 Task: Toggle line comments on and off in the current file.
Action: Mouse moved to (87, 42)
Screenshot: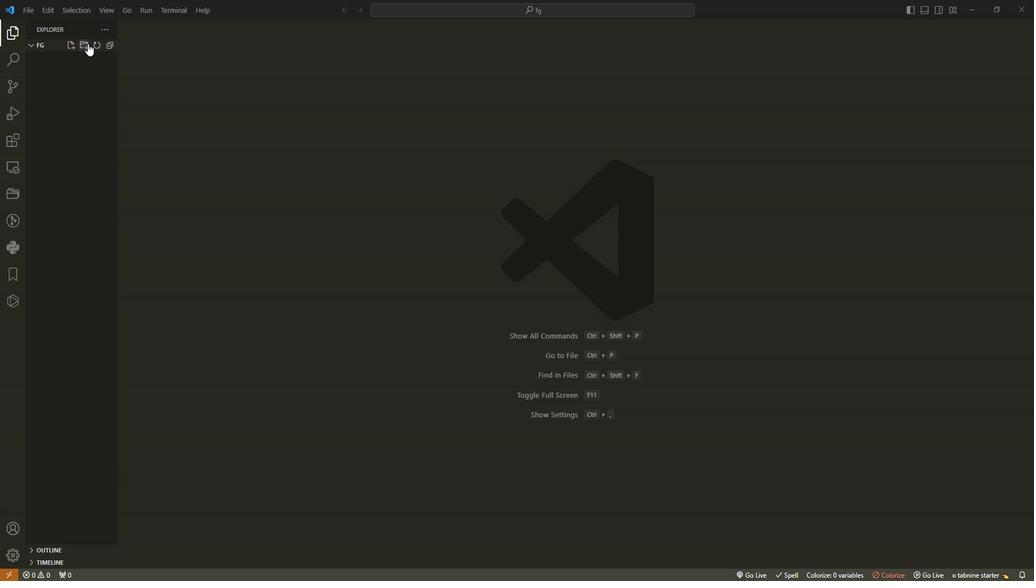 
Action: Mouse pressed left at (87, 42)
Screenshot: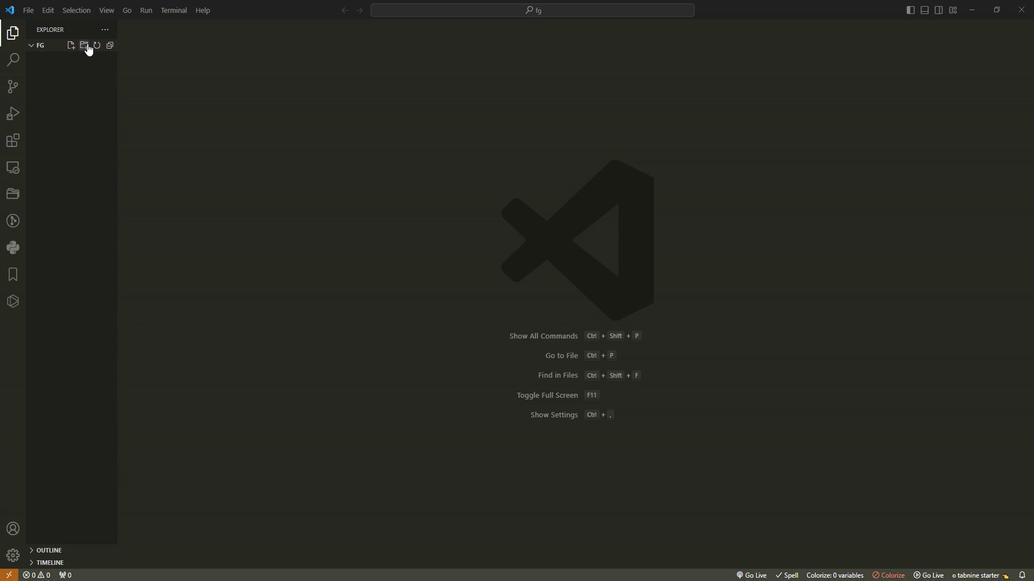 
Action: Key pressed new<Key.enter>
Screenshot: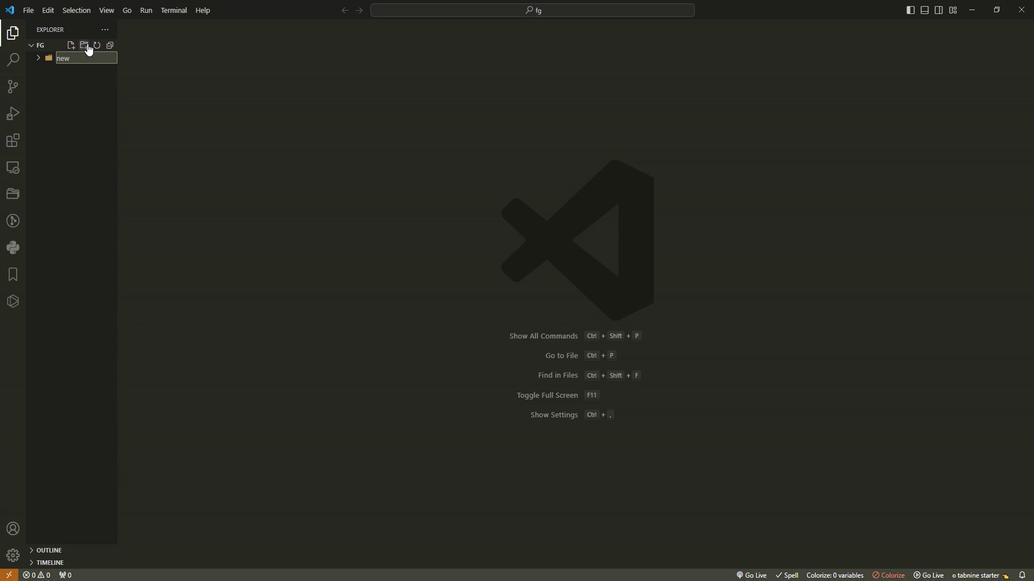 
Action: Mouse moved to (74, 57)
Screenshot: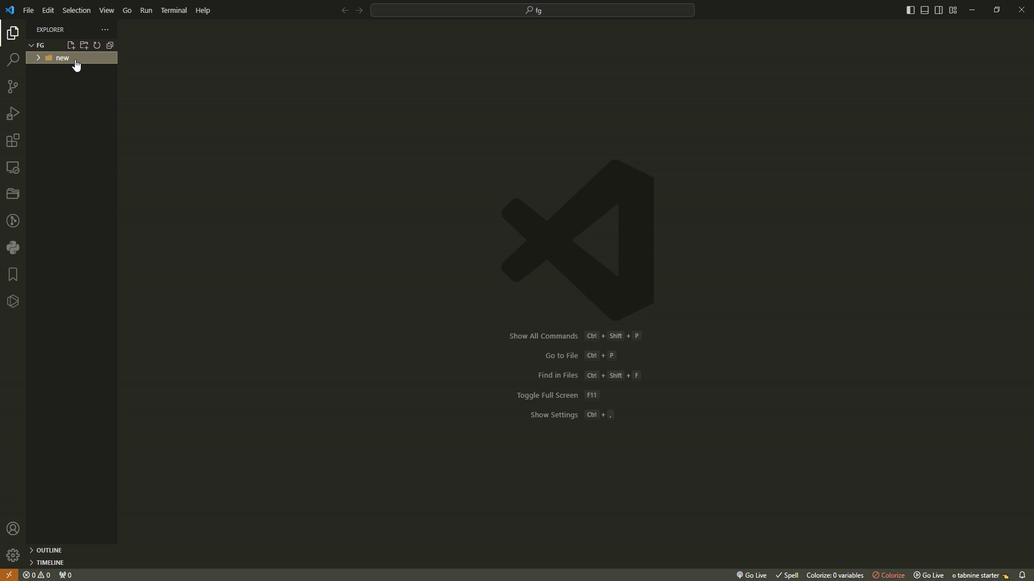 
Action: Mouse pressed left at (74, 57)
Screenshot: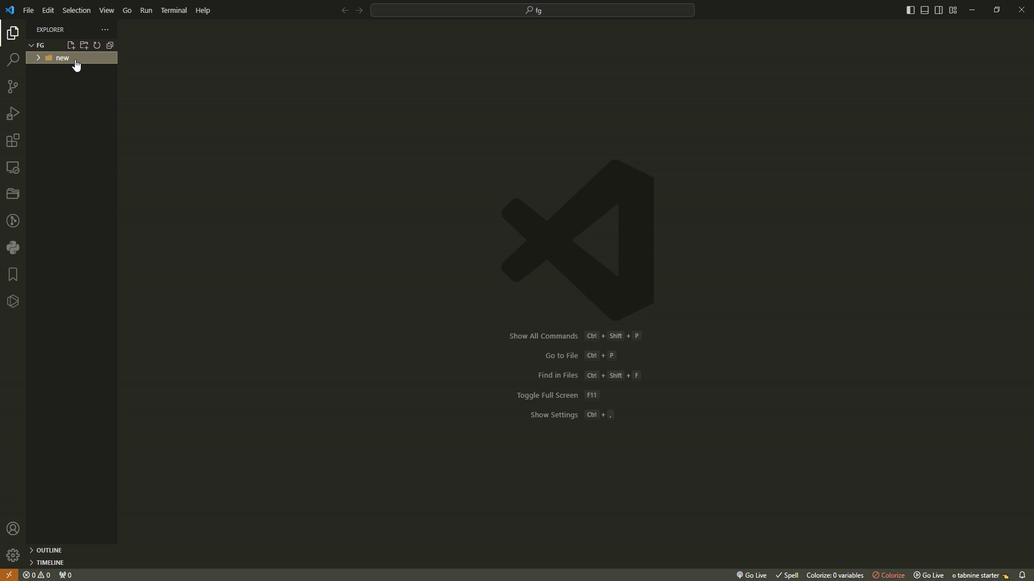 
Action: Mouse moved to (68, 39)
Screenshot: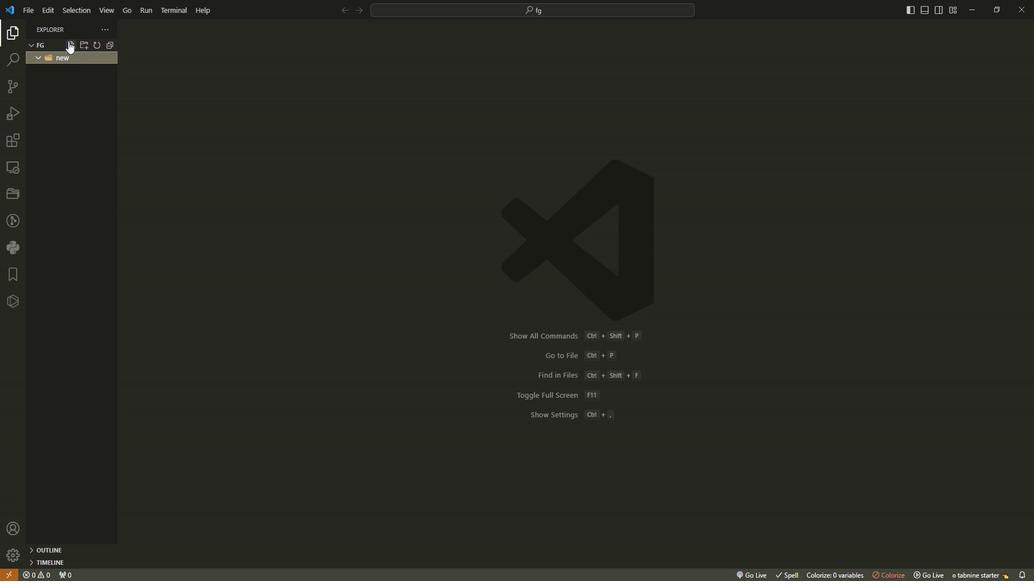
Action: Mouse pressed left at (68, 39)
Screenshot: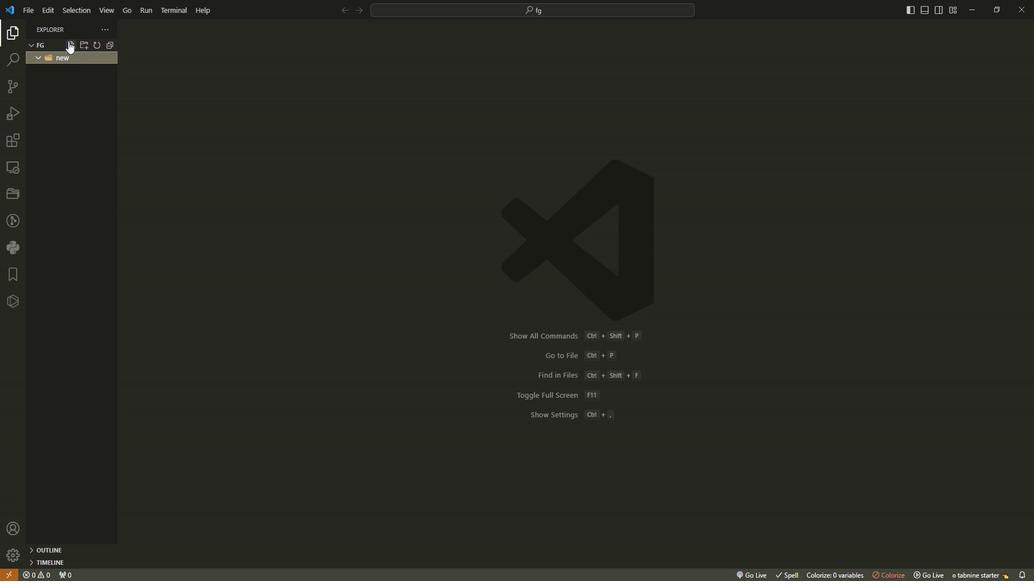 
Action: Key pressed index.html
Screenshot: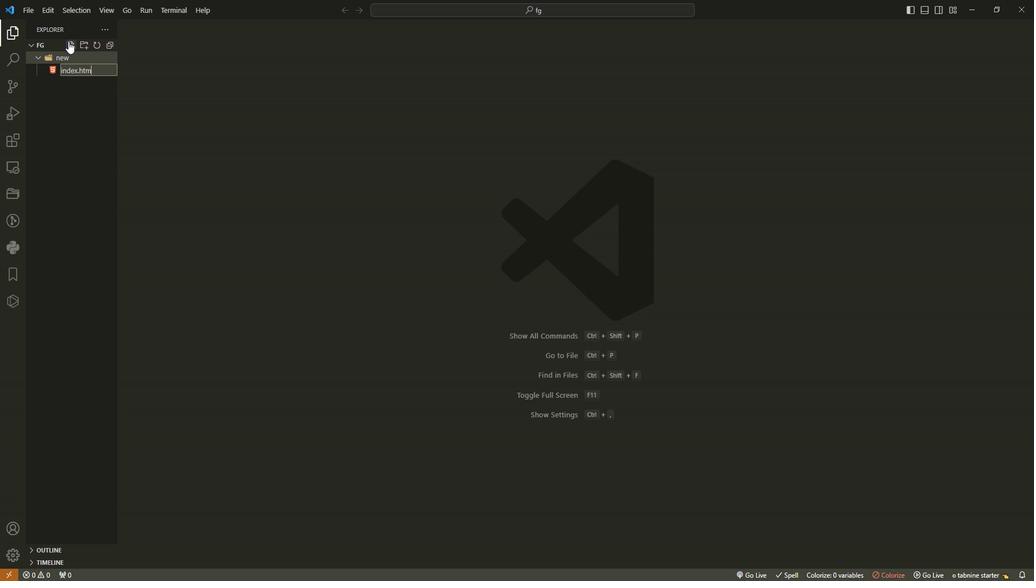 
Action: Mouse moved to (99, 74)
Screenshot: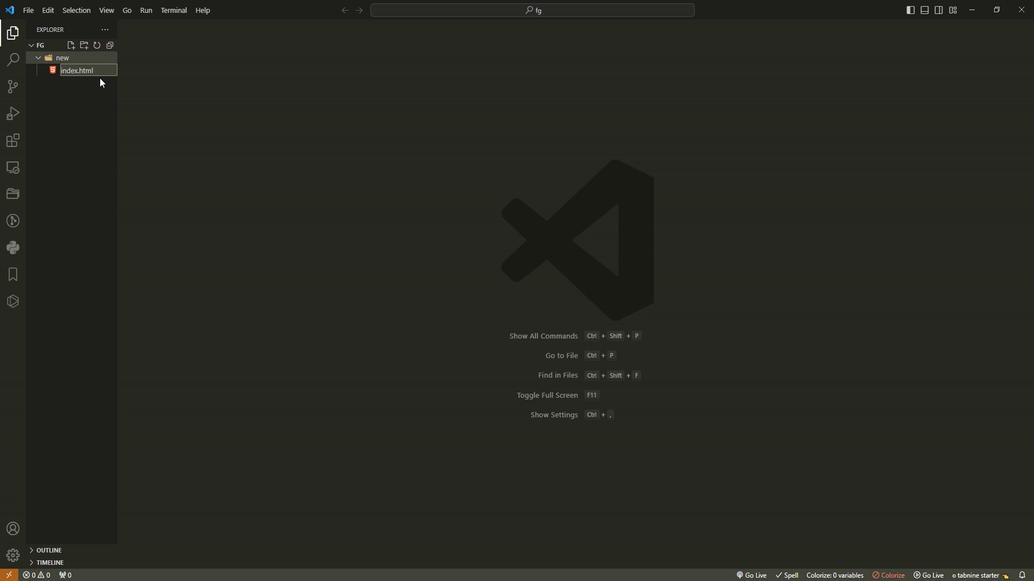 
Action: Key pressed <Key.enter>
Screenshot: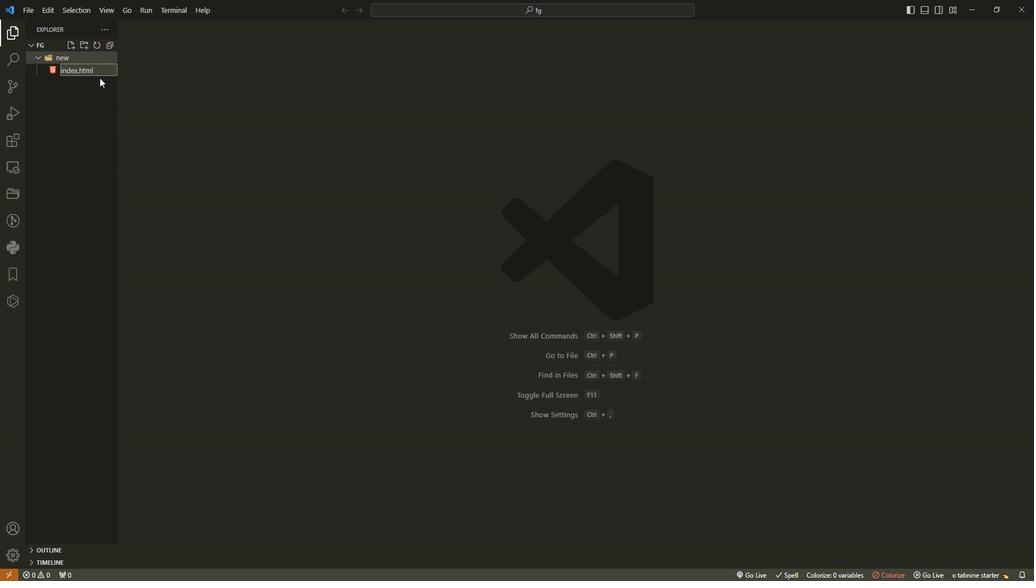 
Action: Mouse moved to (88, 65)
Screenshot: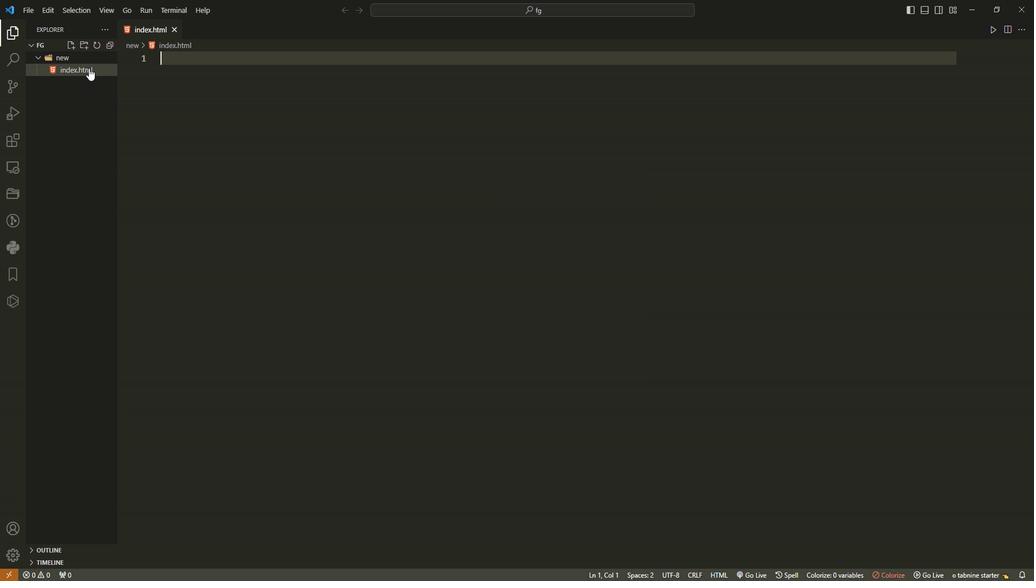 
Action: Mouse pressed left at (88, 65)
Screenshot: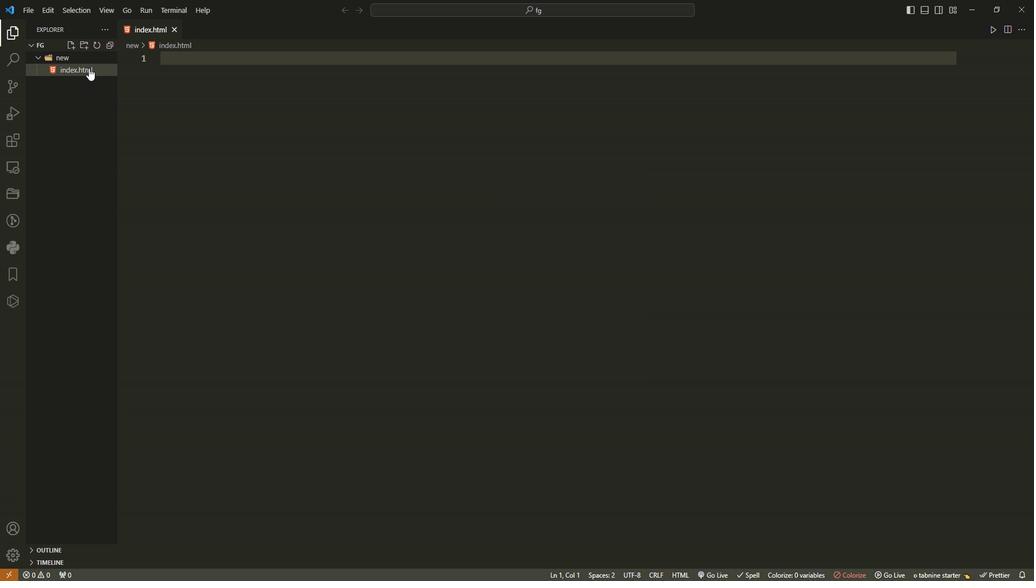 
Action: Mouse moved to (175, 53)
Screenshot: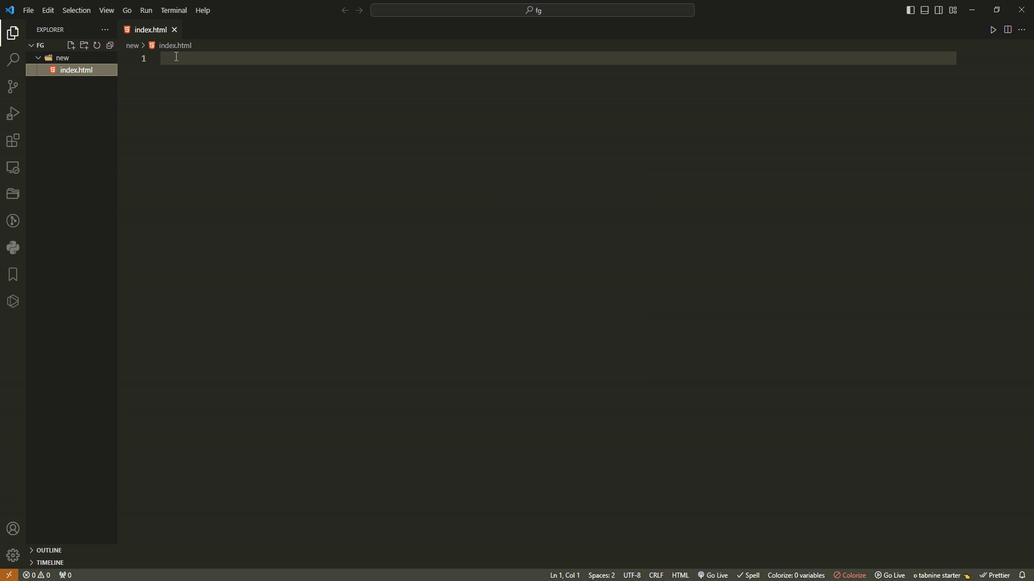 
Action: Mouse pressed left at (175, 53)
Screenshot: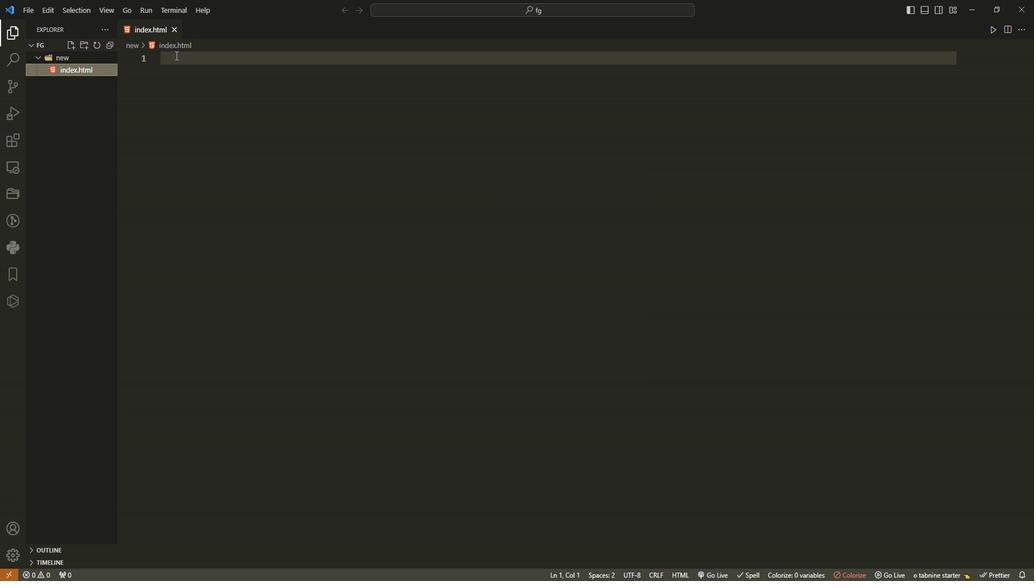 
Action: Mouse moved to (182, 92)
Screenshot: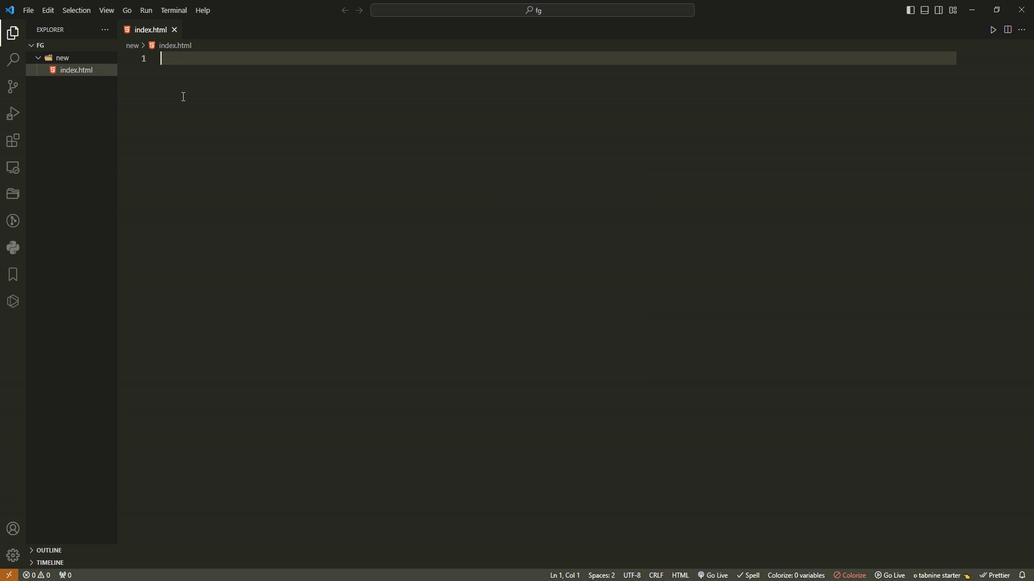 
Action: Key pressed <Key.shift><Key.shift><Key.shift><Key.shift>!
Screenshot: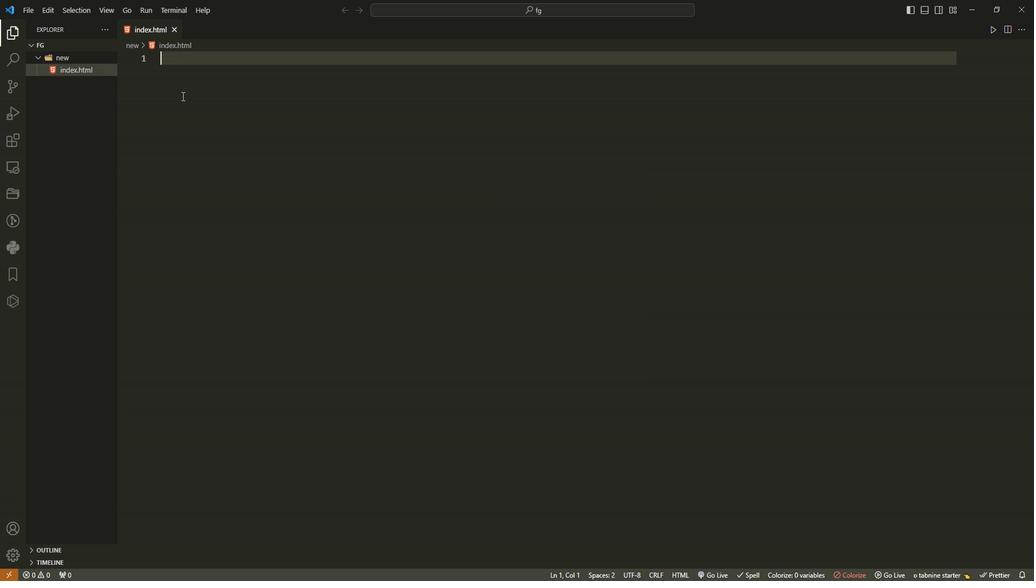 
Action: Mouse moved to (178, 81)
Screenshot: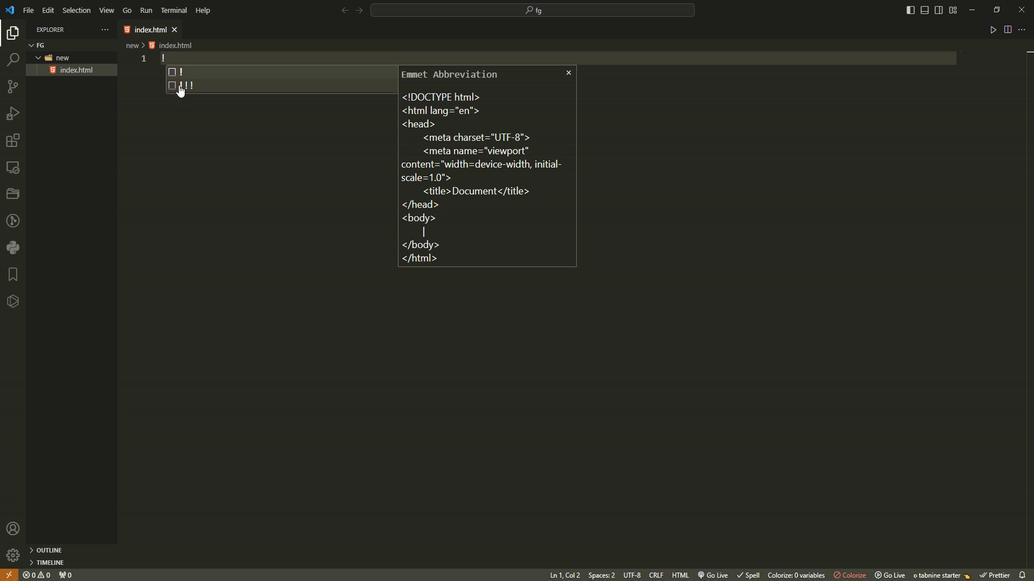 
Action: Mouse pressed left at (178, 81)
Screenshot: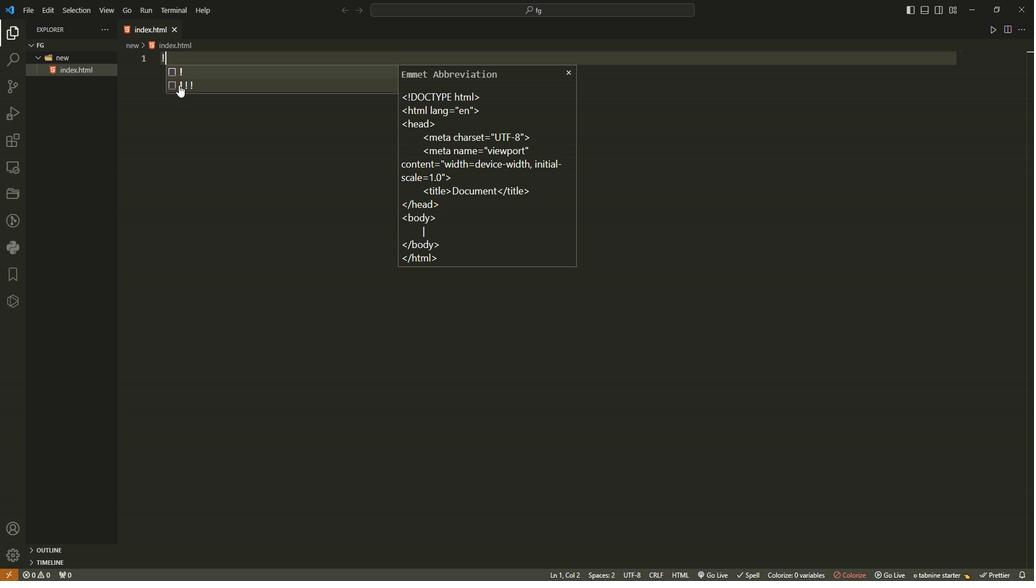 
Action: Key pressed ctrl+Z<Key.backspace><Key.shift>!
Screenshot: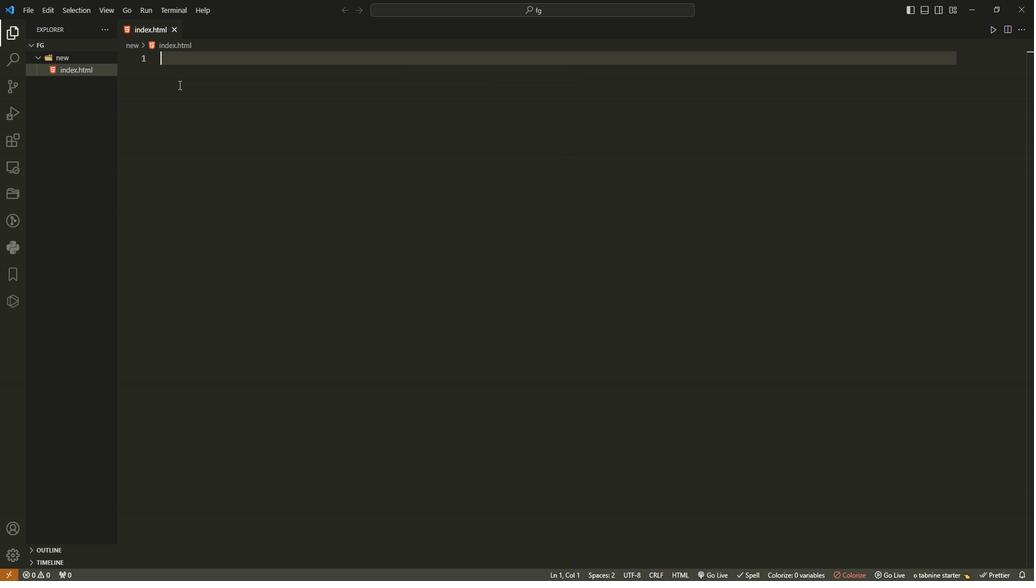 
Action: Mouse moved to (186, 64)
Screenshot: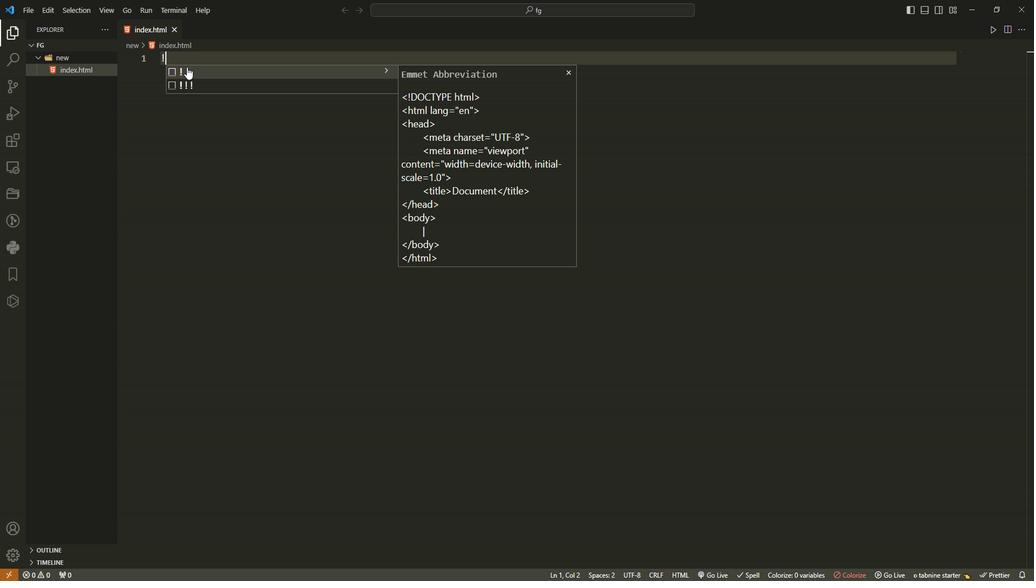 
Action: Mouse pressed left at (186, 64)
Screenshot: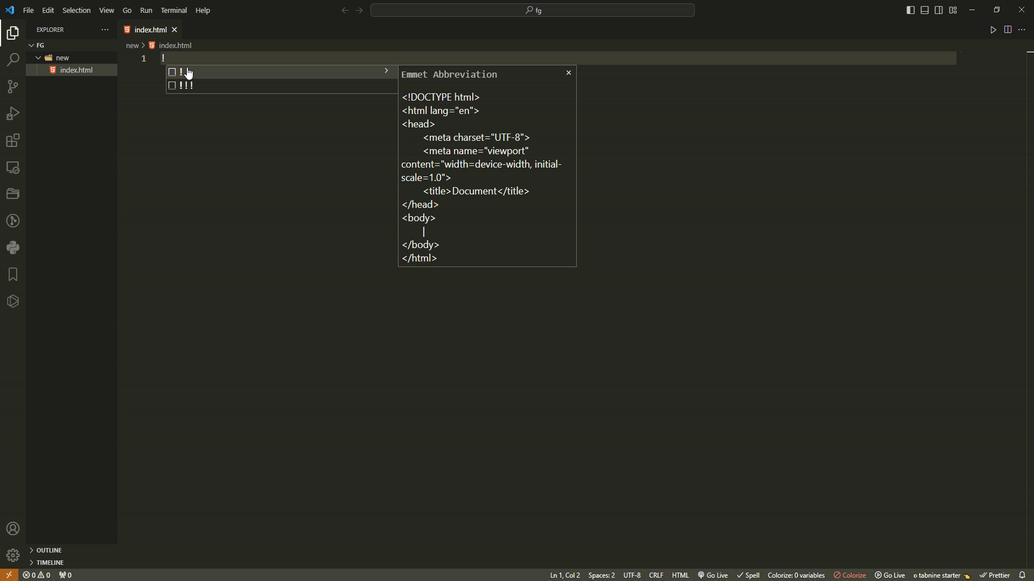 
Action: Mouse moved to (379, 202)
Screenshot: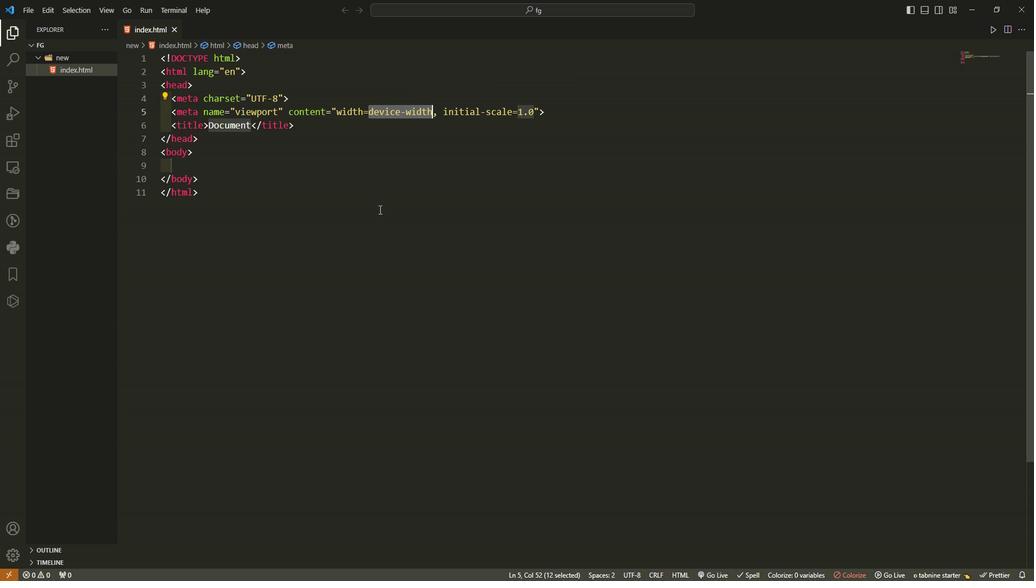 
Action: Mouse pressed left at (379, 202)
Screenshot: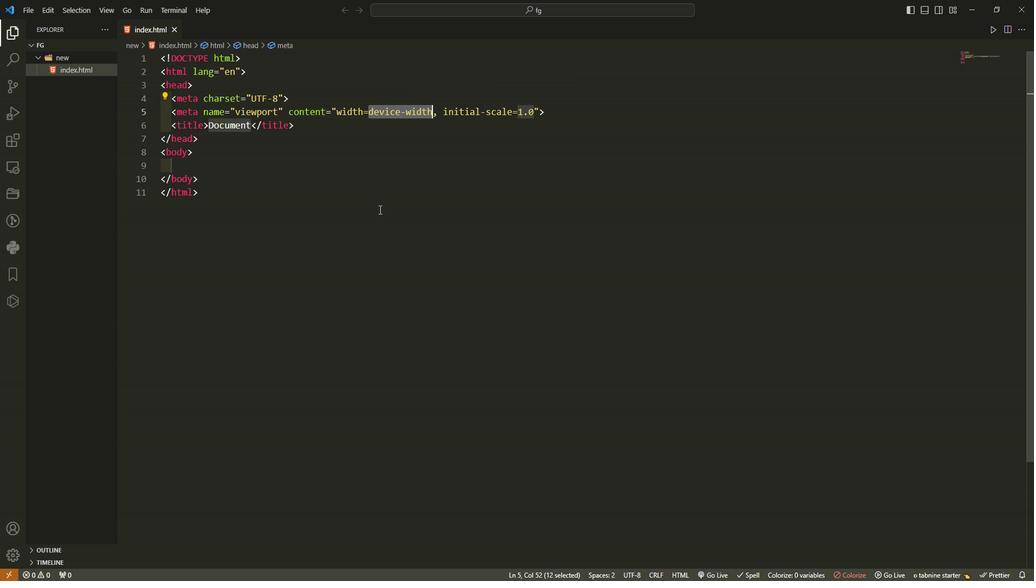 
Action: Mouse moved to (210, 159)
Screenshot: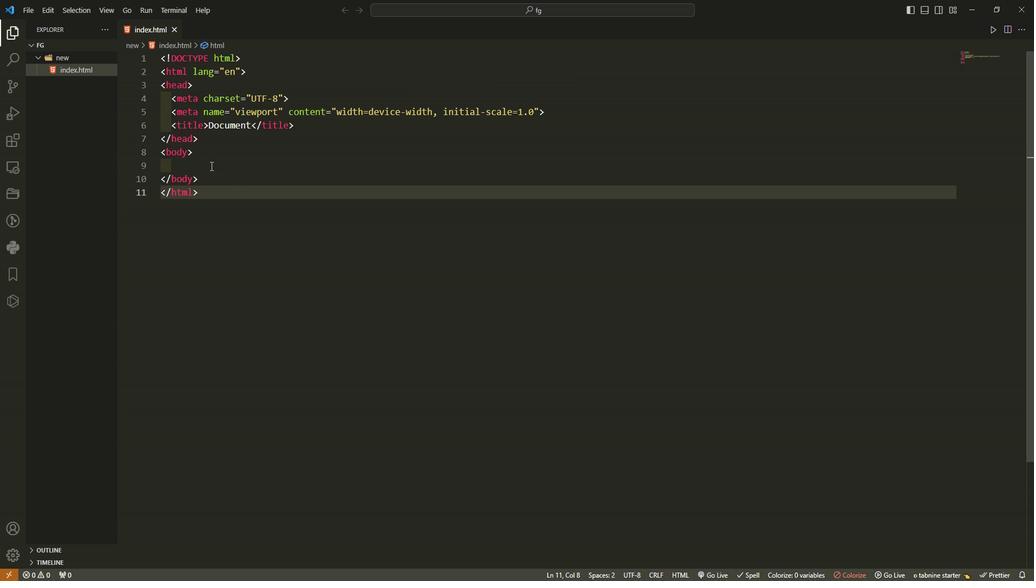 
Action: Mouse pressed left at (210, 159)
Screenshot: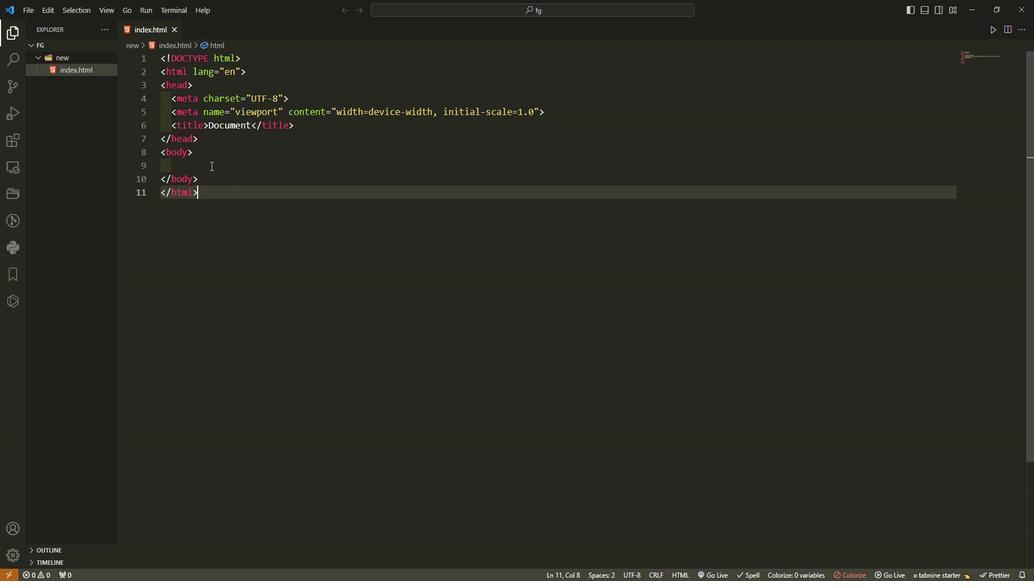 
Action: Mouse moved to (162, 56)
Screenshot: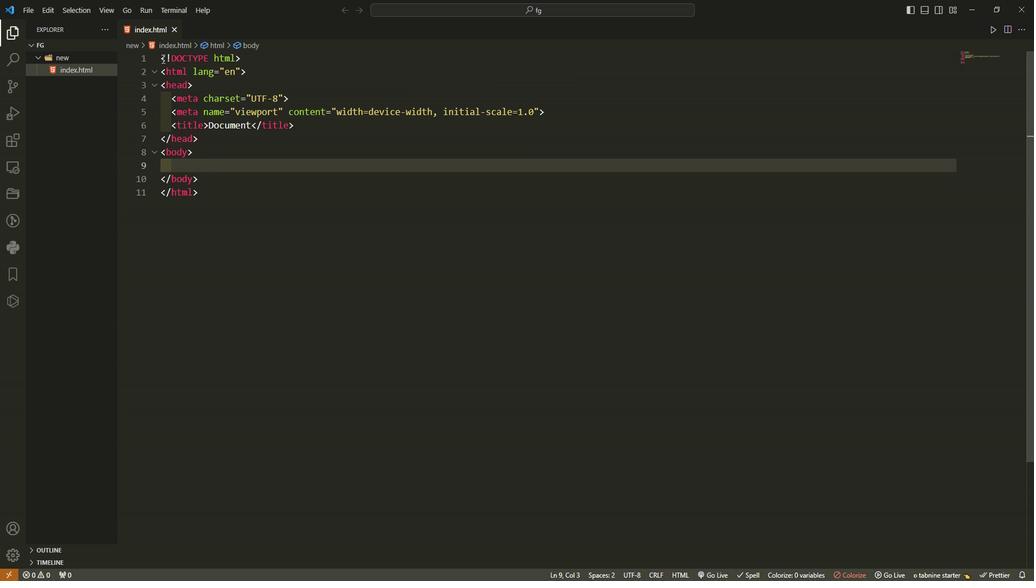 
Action: Mouse pressed left at (162, 56)
Screenshot: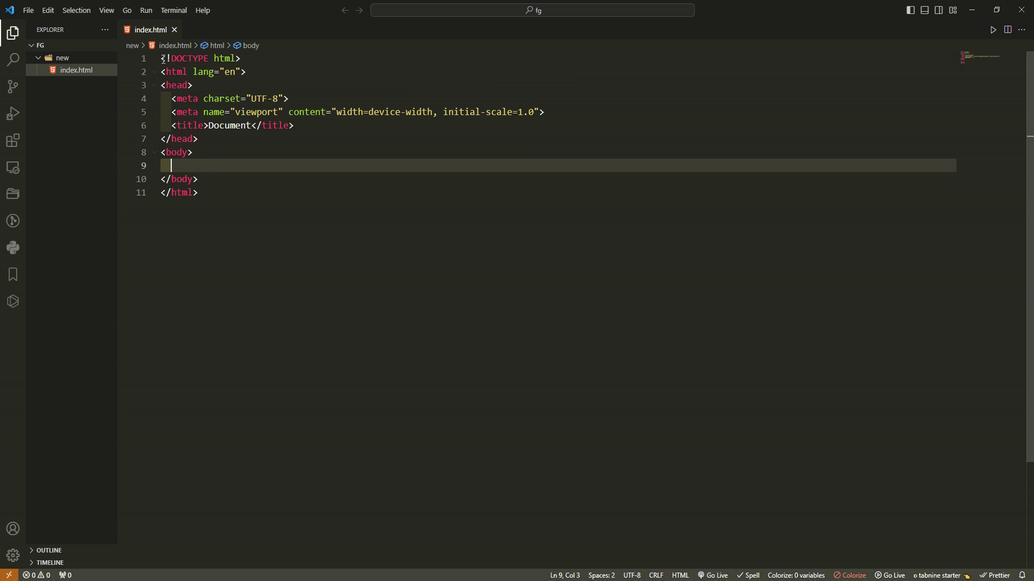 
Action: Mouse moved to (248, 191)
Screenshot: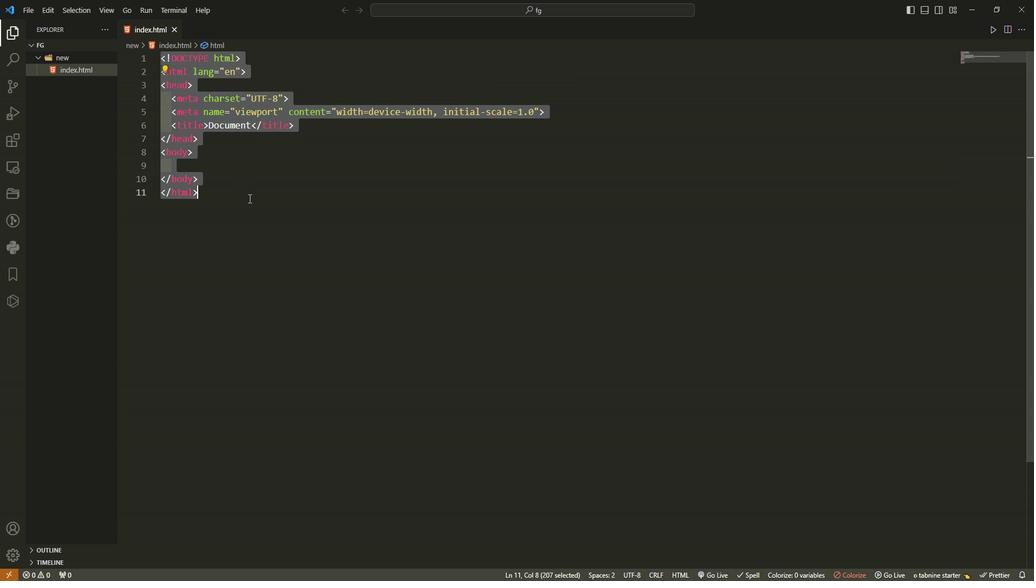 
Action: Key pressed <<191>>
Screenshot: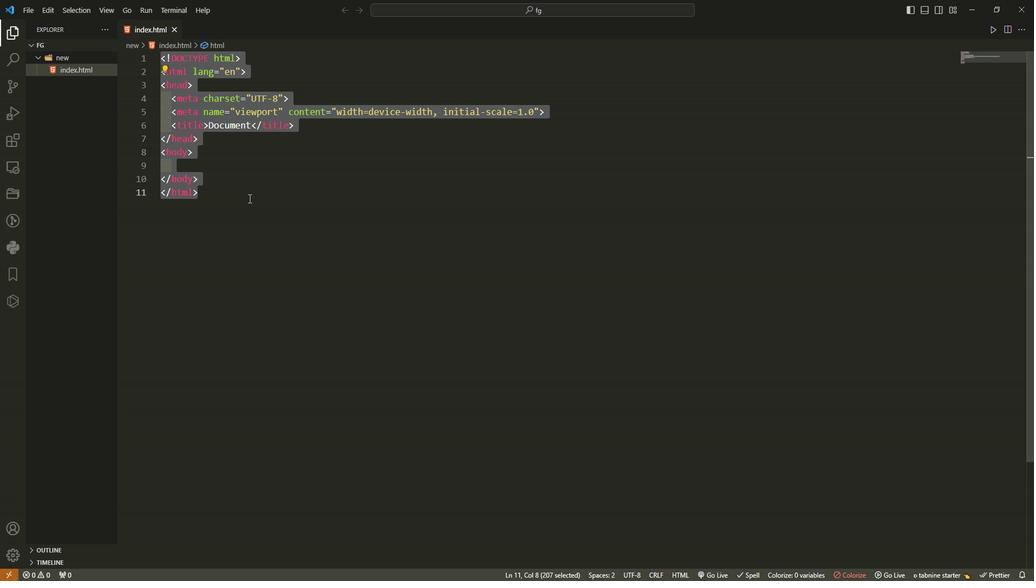 
Action: Mouse moved to (241, 195)
Screenshot: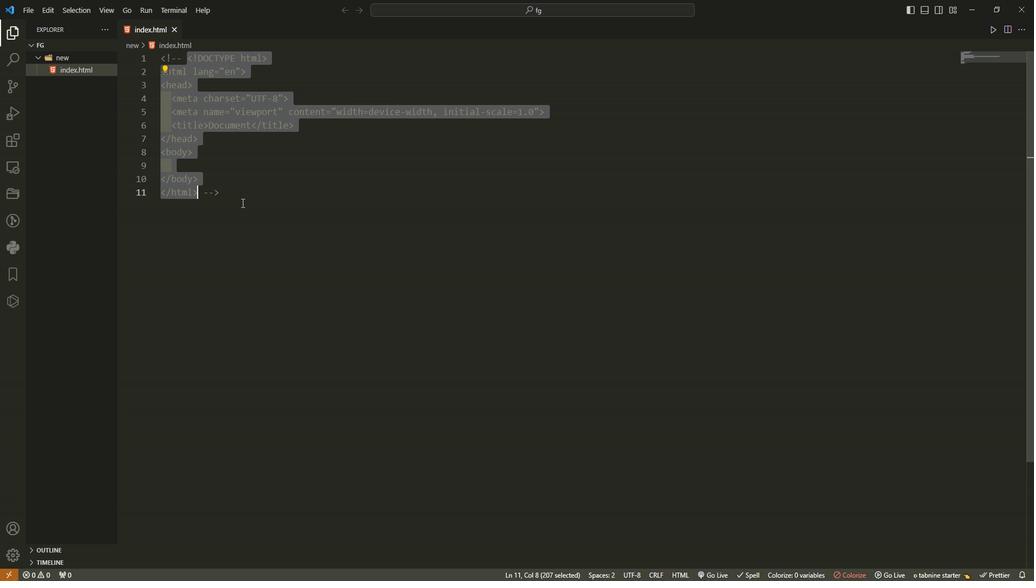 
Action: Key pressed ctrl+Z
Screenshot: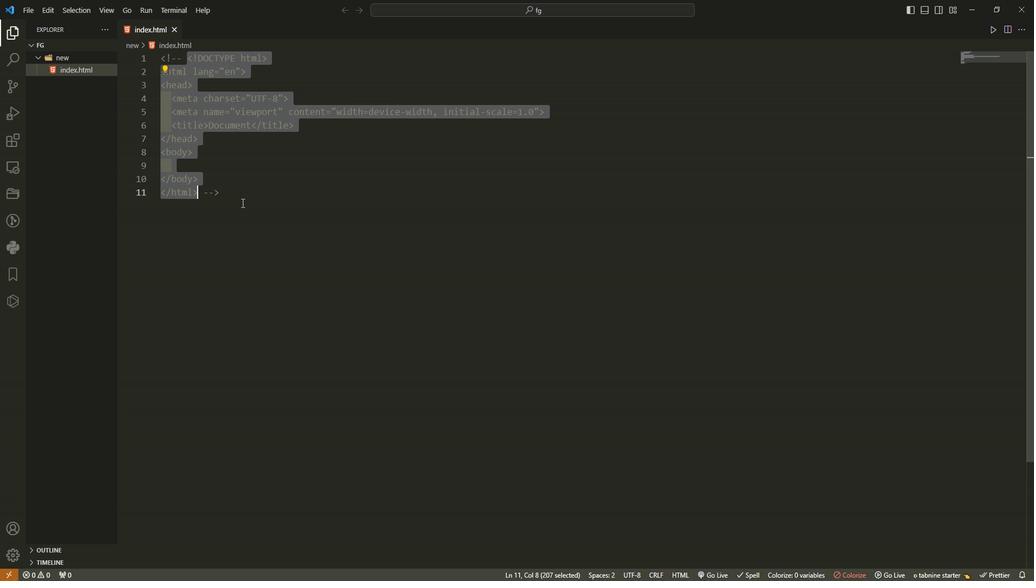 
Action: Mouse moved to (238, 229)
Screenshot: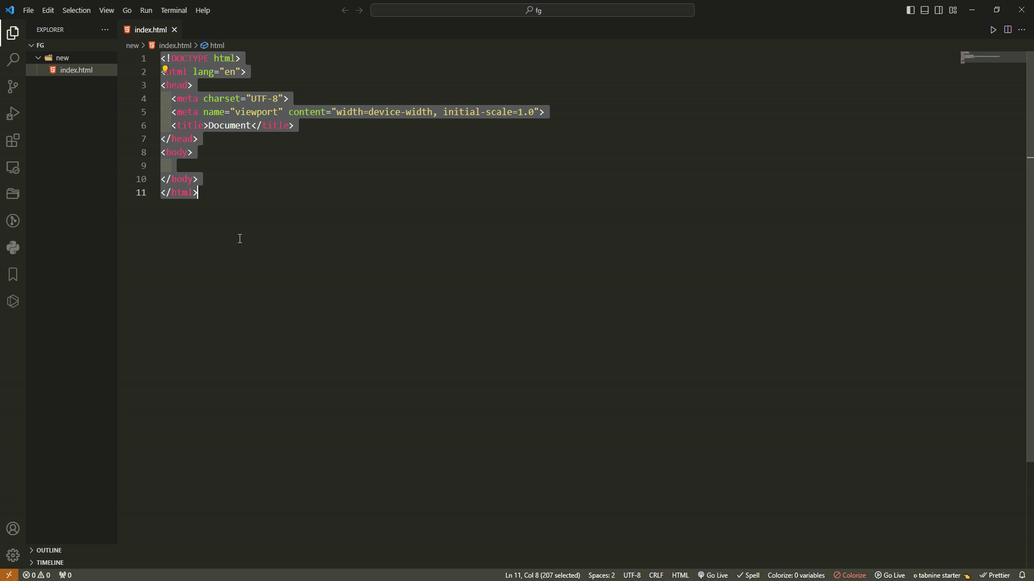 
Action: Mouse pressed left at (238, 229)
Screenshot: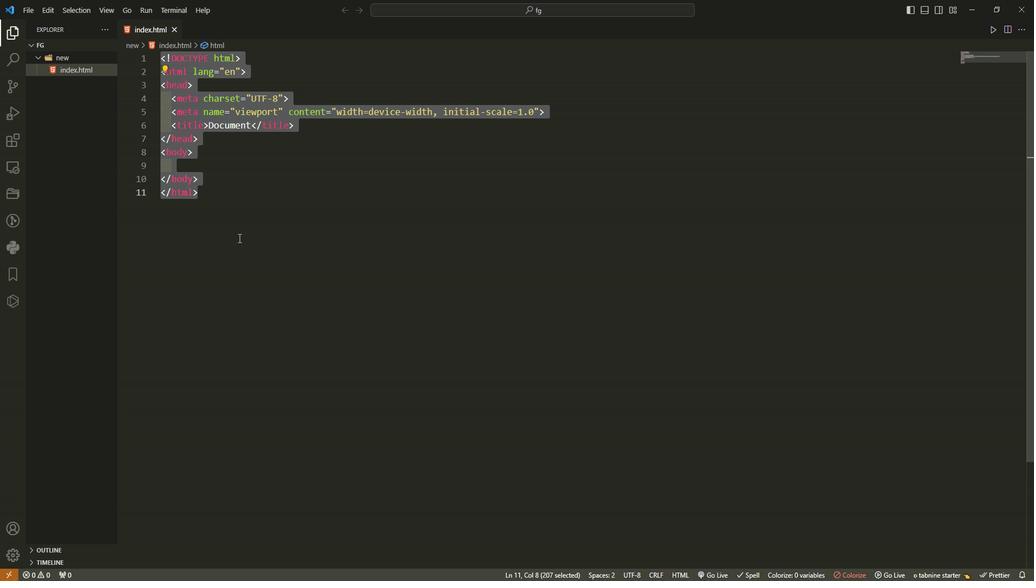 
Action: Mouse moved to (159, 53)
Screenshot: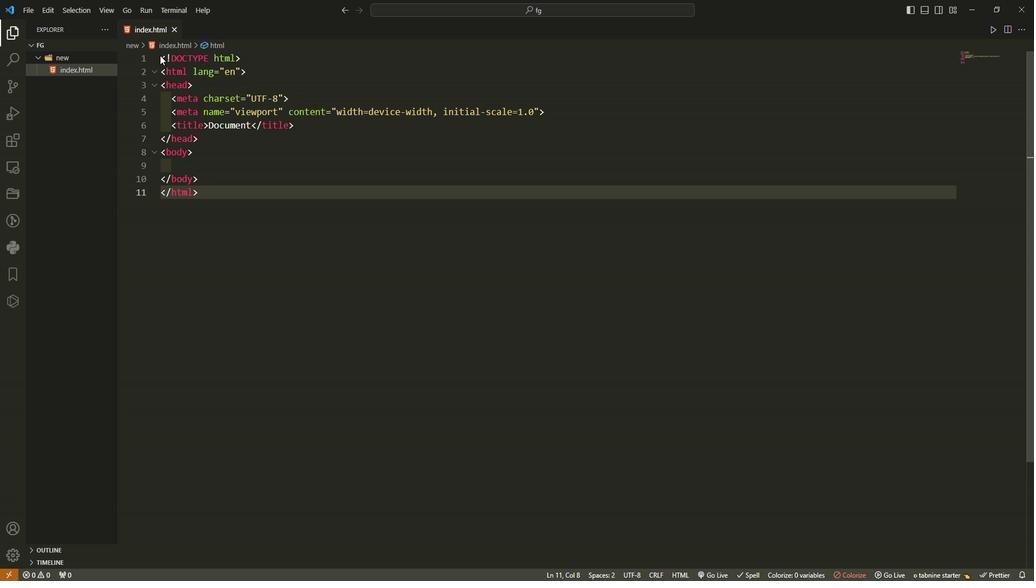 
Action: Mouse pressed left at (159, 53)
Screenshot: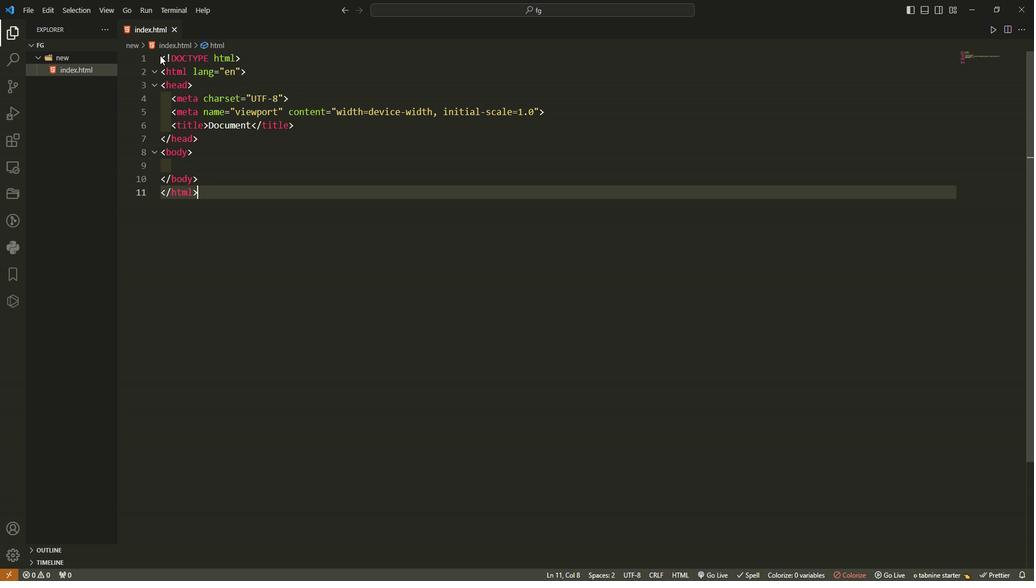 
Action: Mouse moved to (161, 54)
Screenshot: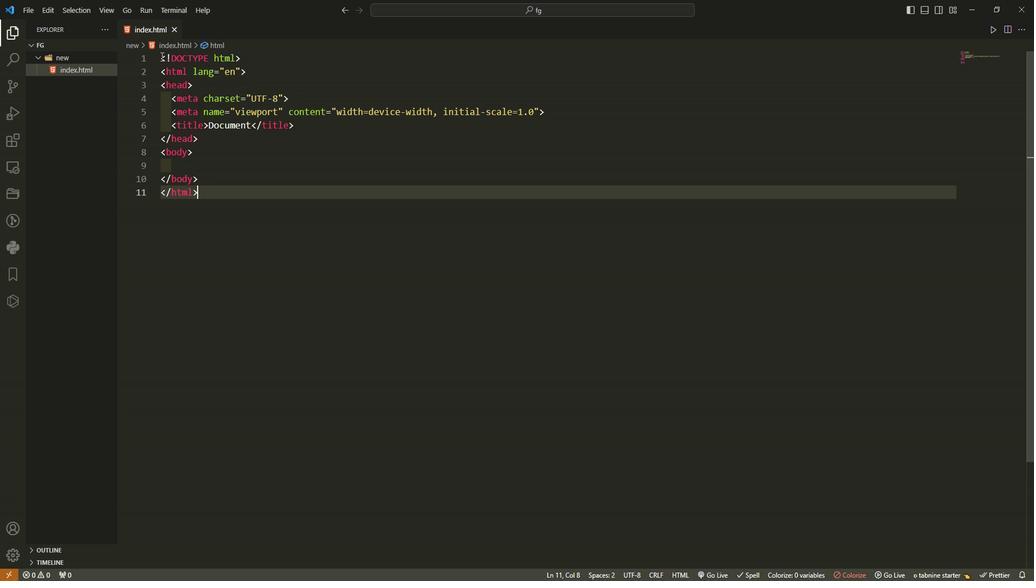 
Action: Mouse pressed left at (161, 54)
Screenshot: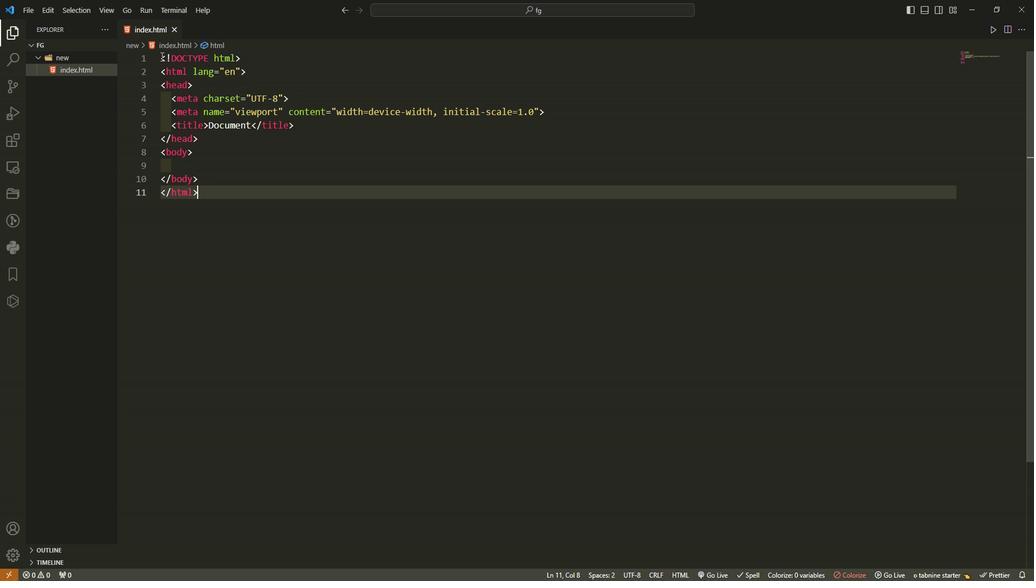 
Action: Mouse moved to (46, 10)
Screenshot: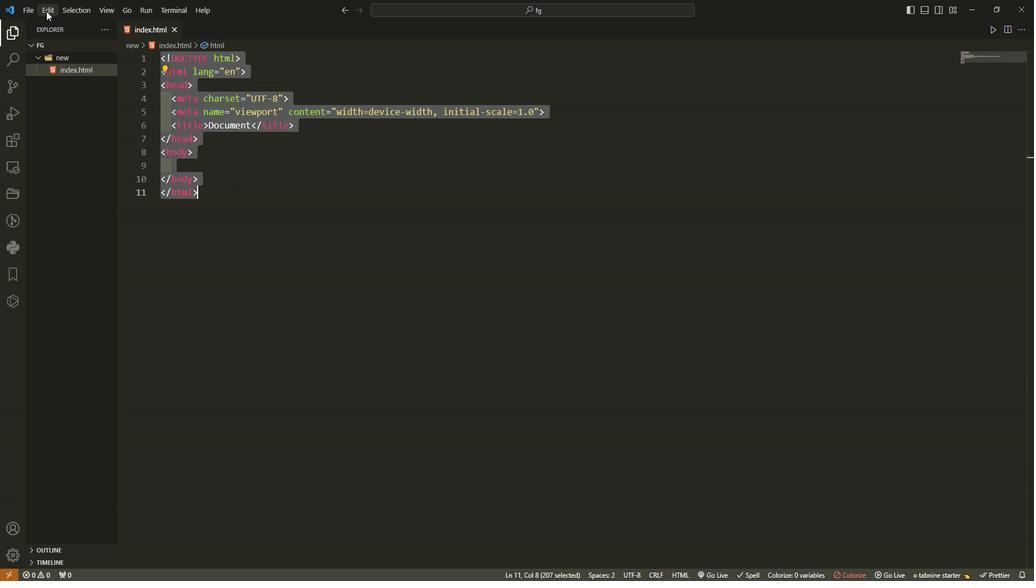 
Action: Mouse pressed left at (46, 10)
Screenshot: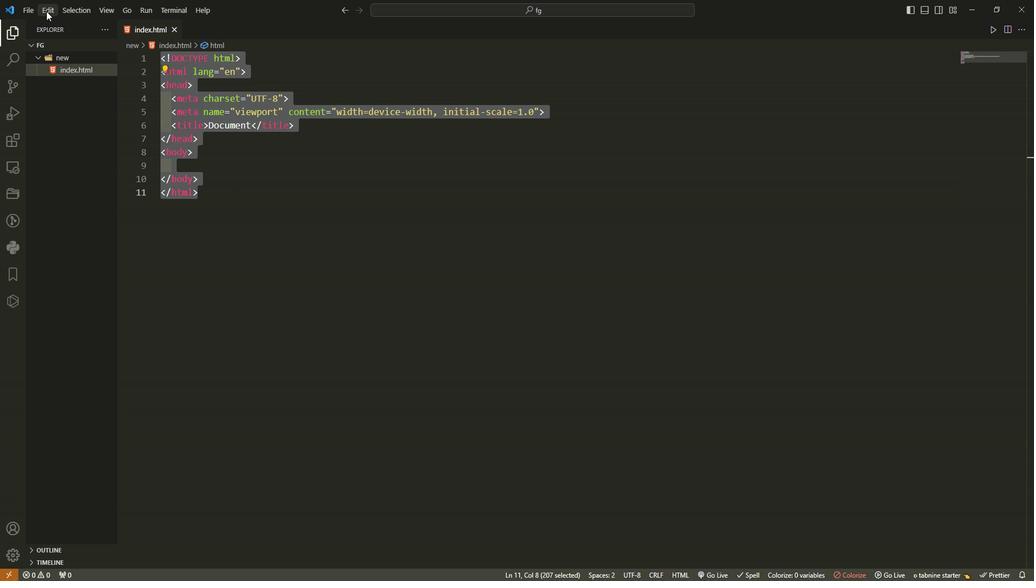 
Action: Mouse moved to (86, 173)
Screenshot: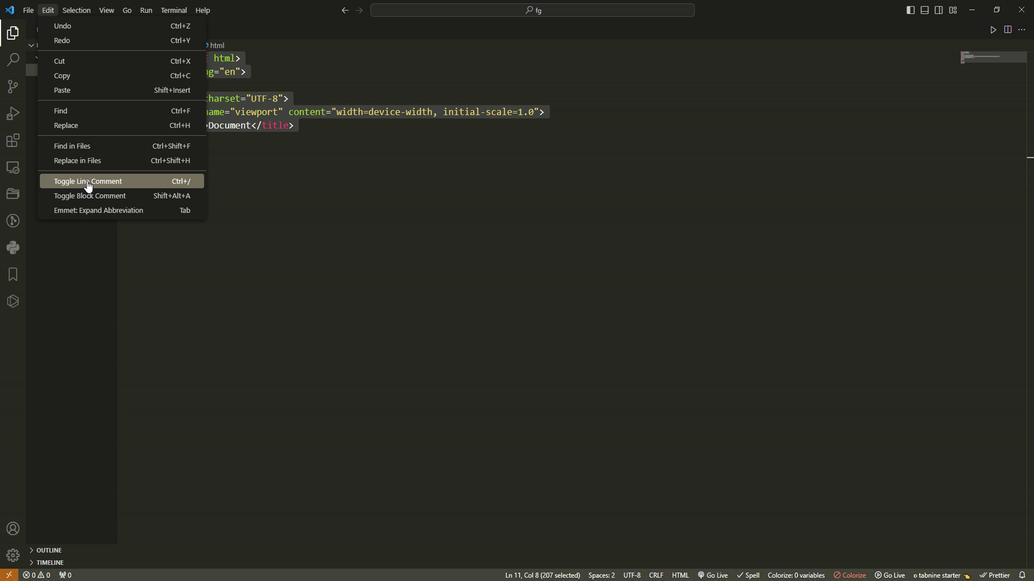 
Action: Mouse pressed left at (86, 173)
Screenshot: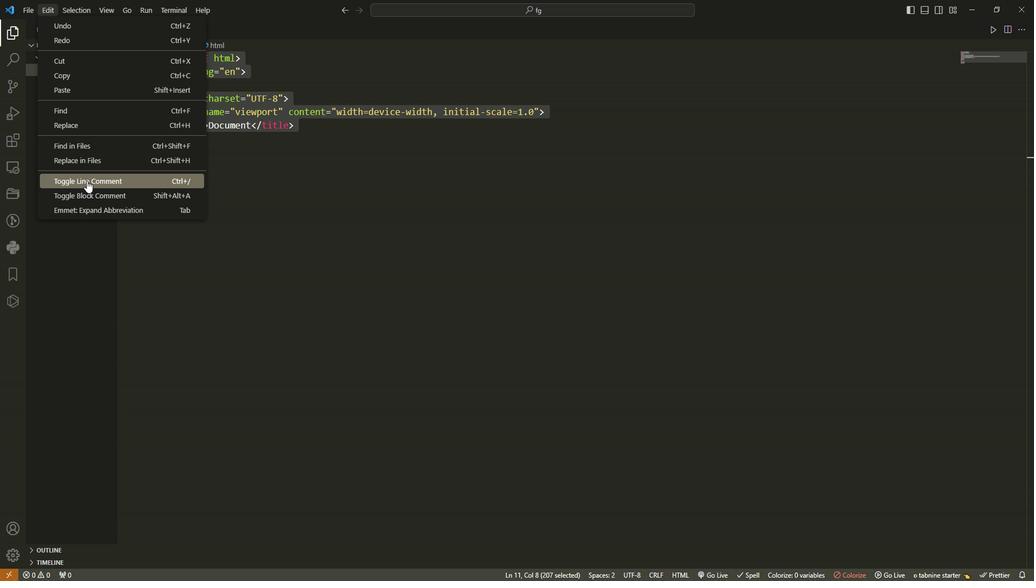 
Action: Mouse moved to (327, 263)
Screenshot: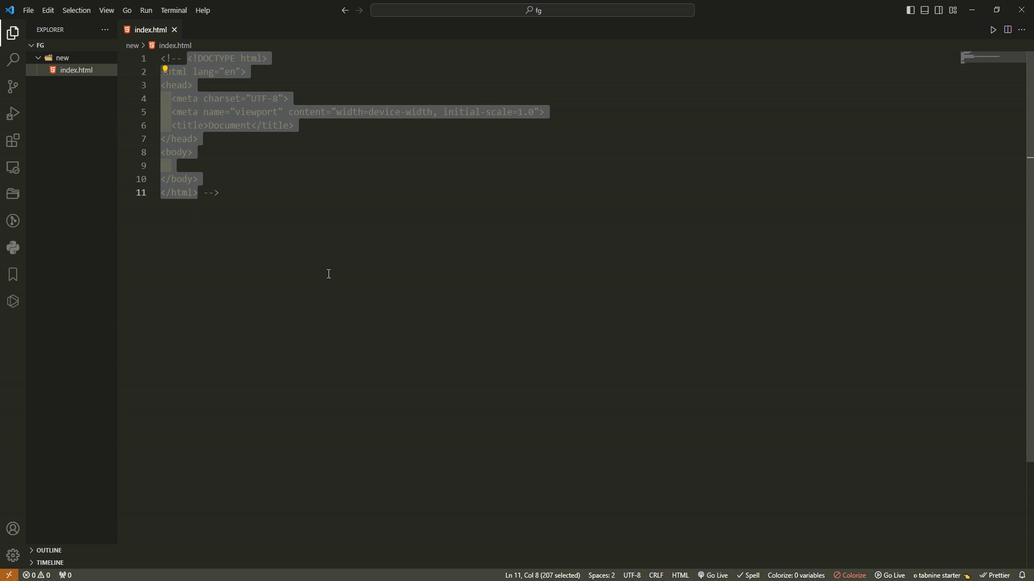 
